 Task: Set your company to "Softage".
Action: Mouse moved to (1122, 81)
Screenshot: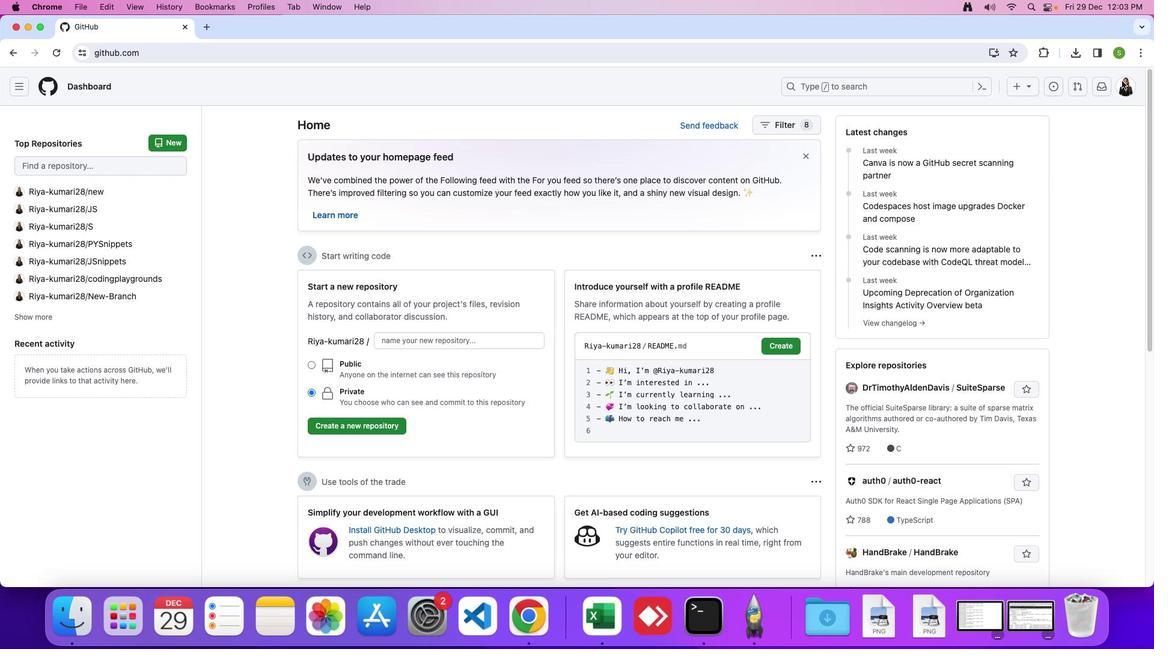 
Action: Mouse pressed left at (1122, 81)
Screenshot: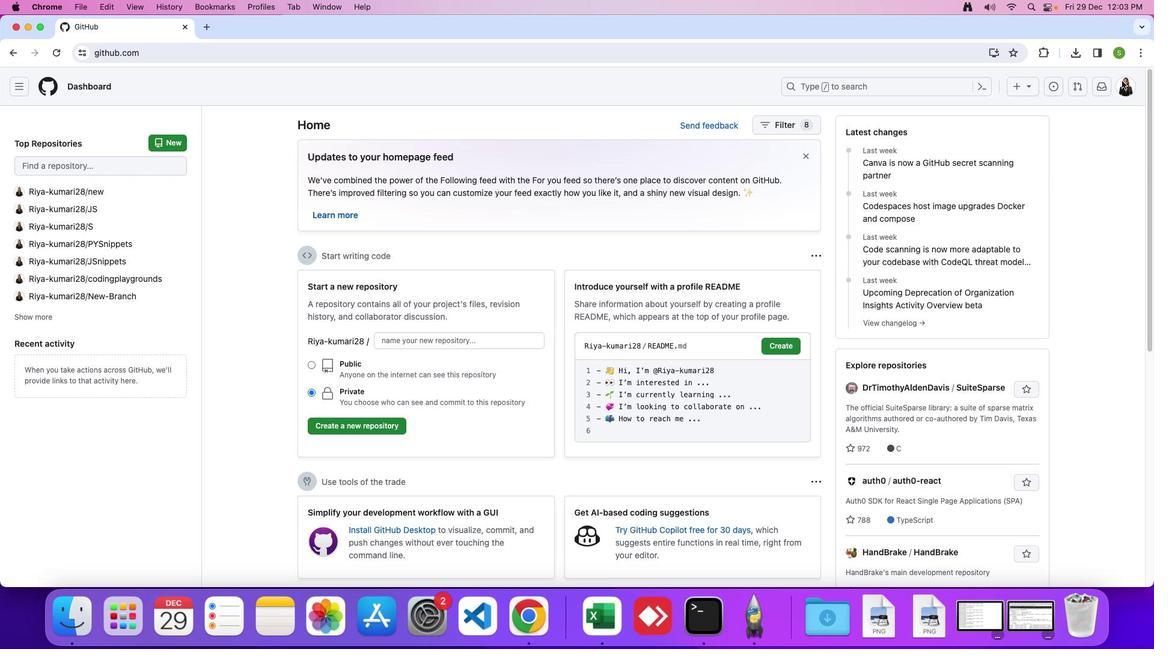 
Action: Mouse moved to (1124, 81)
Screenshot: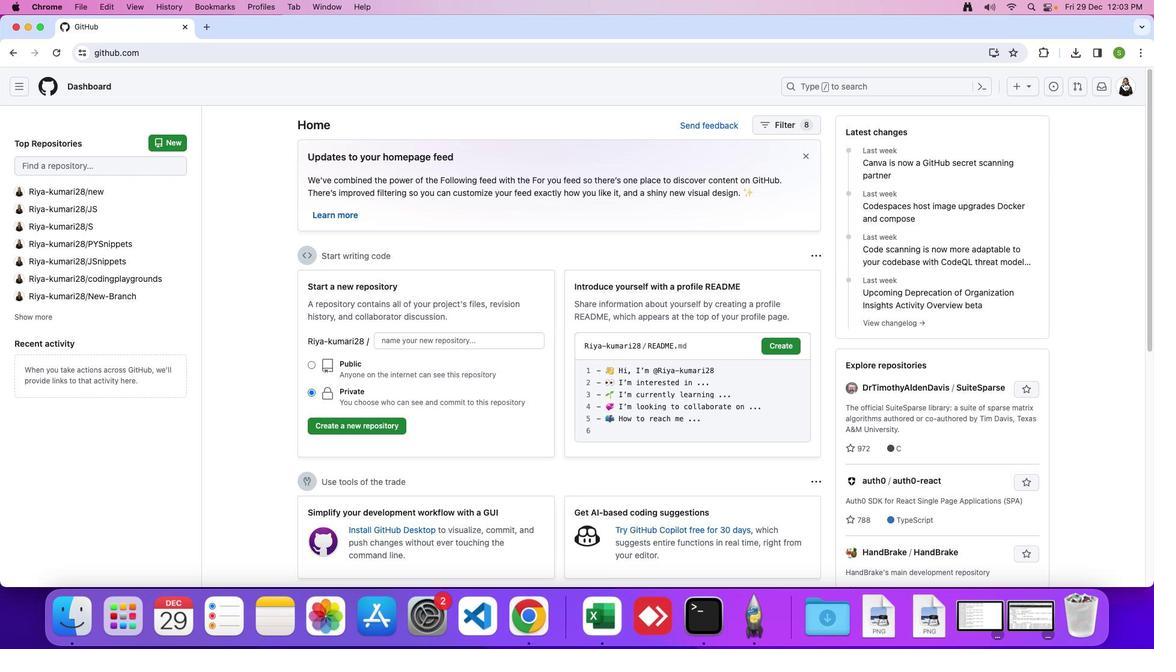 
Action: Mouse pressed left at (1124, 81)
Screenshot: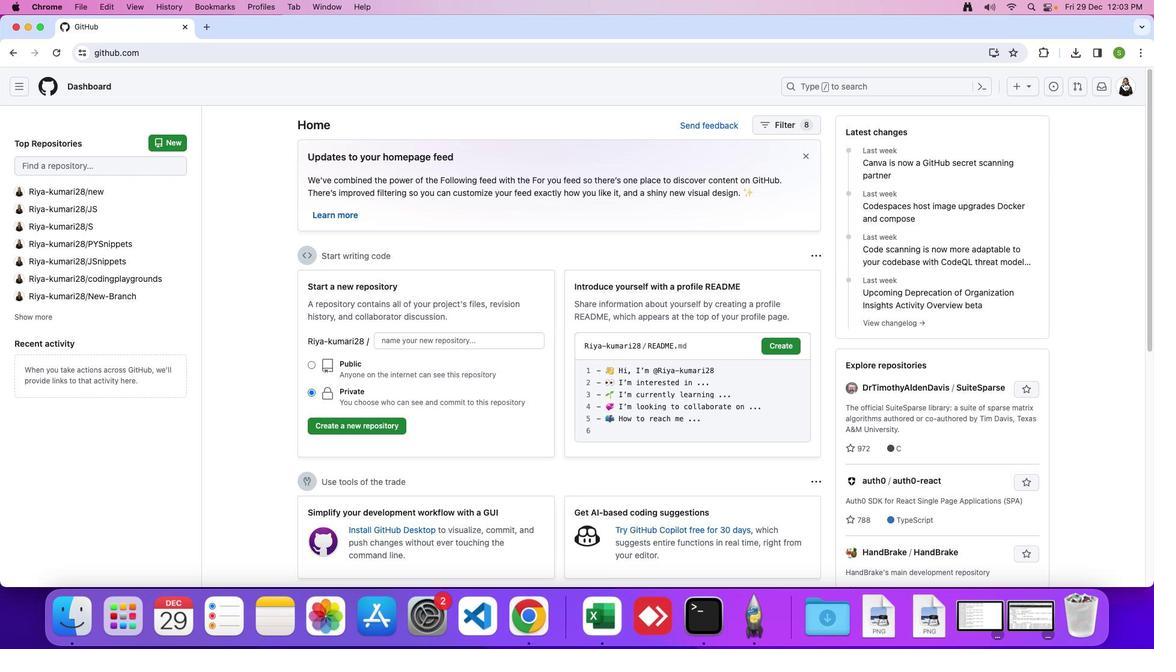 
Action: Mouse moved to (1035, 146)
Screenshot: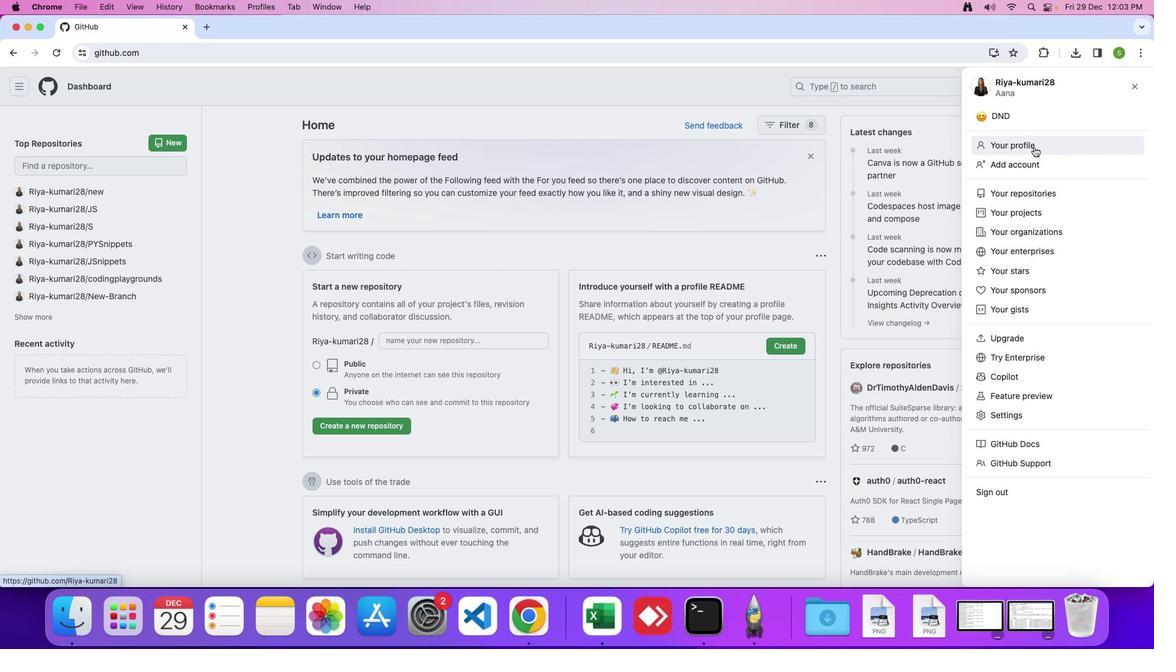 
Action: Mouse pressed left at (1035, 146)
Screenshot: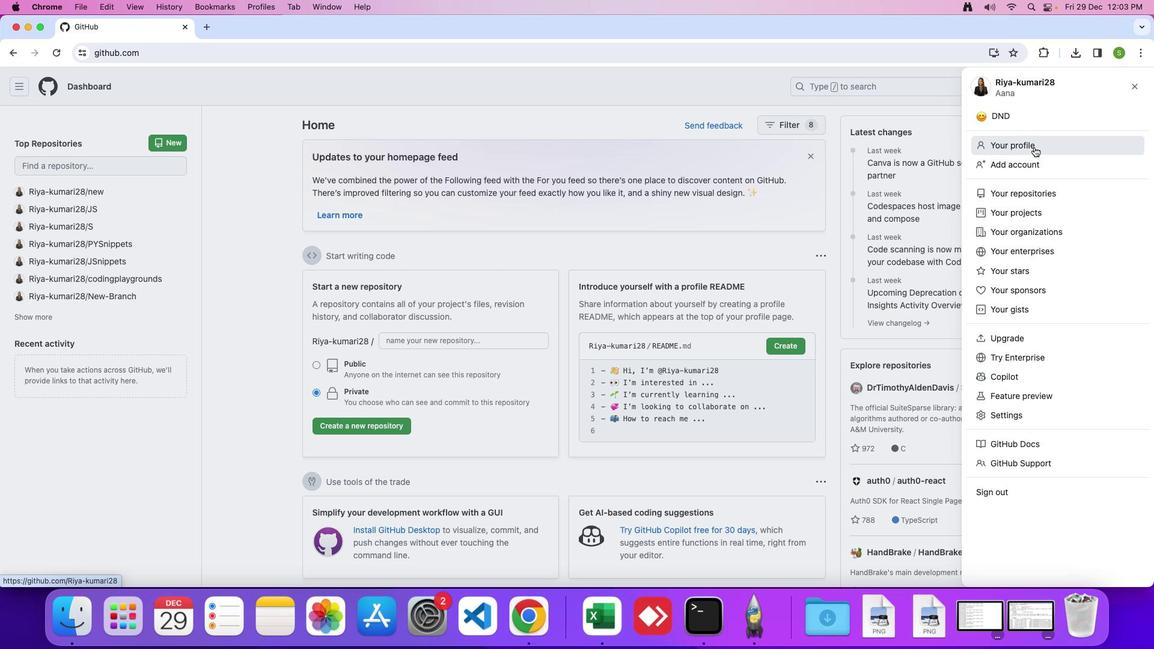 
Action: Mouse moved to (286, 412)
Screenshot: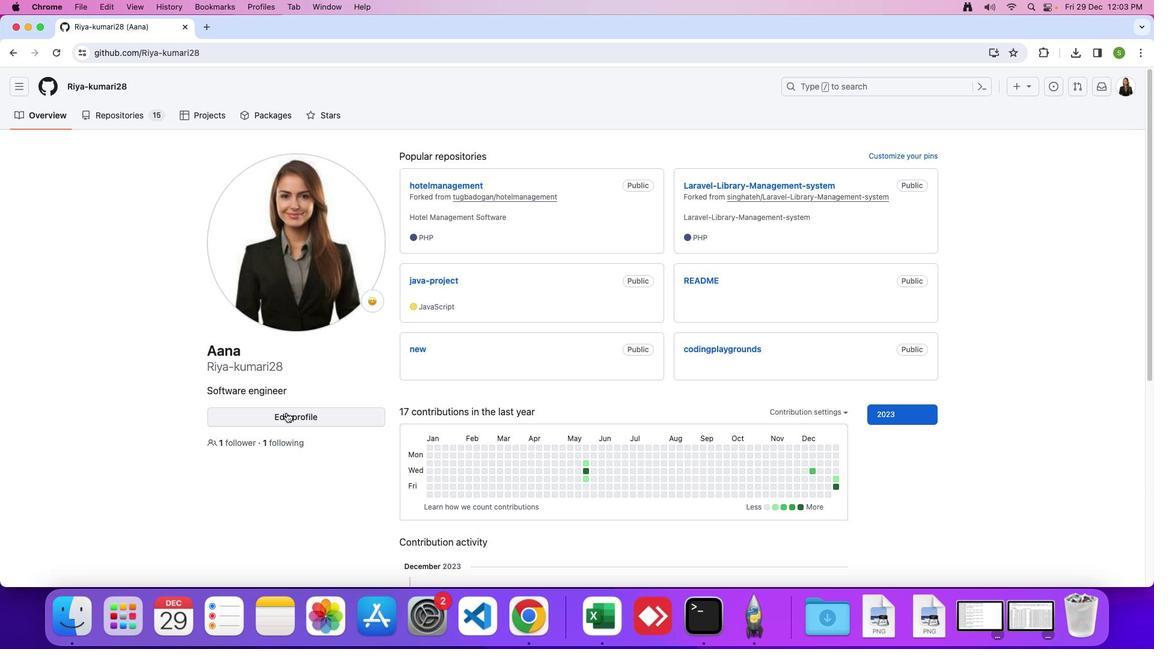 
Action: Mouse pressed left at (286, 412)
Screenshot: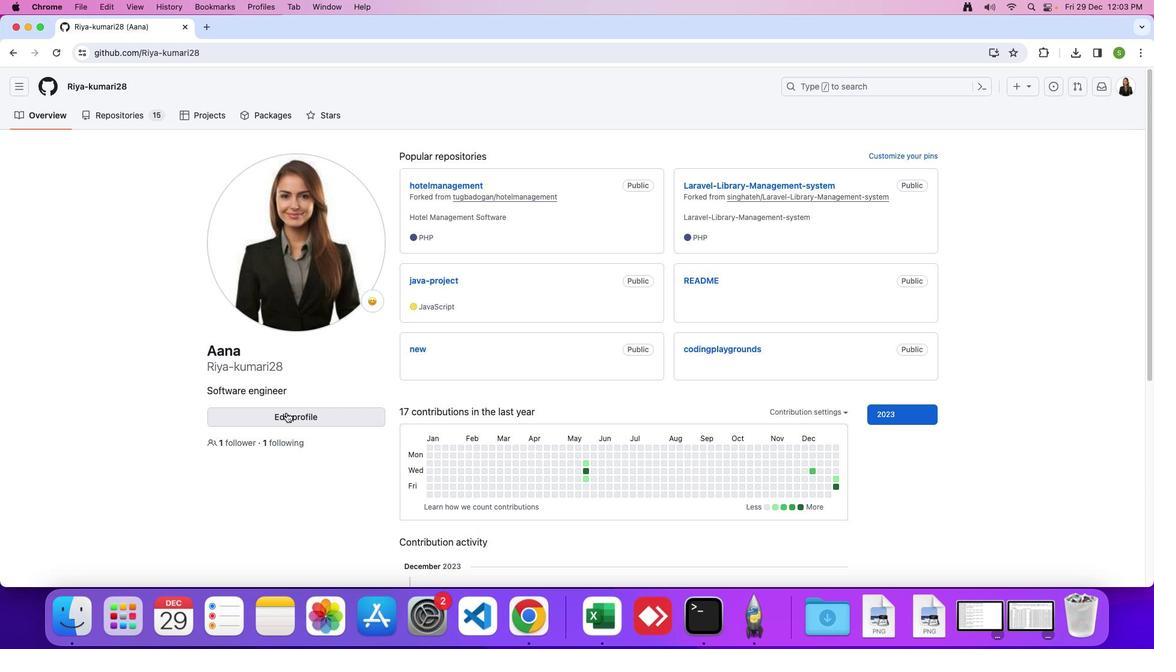 
Action: Mouse moved to (301, 434)
Screenshot: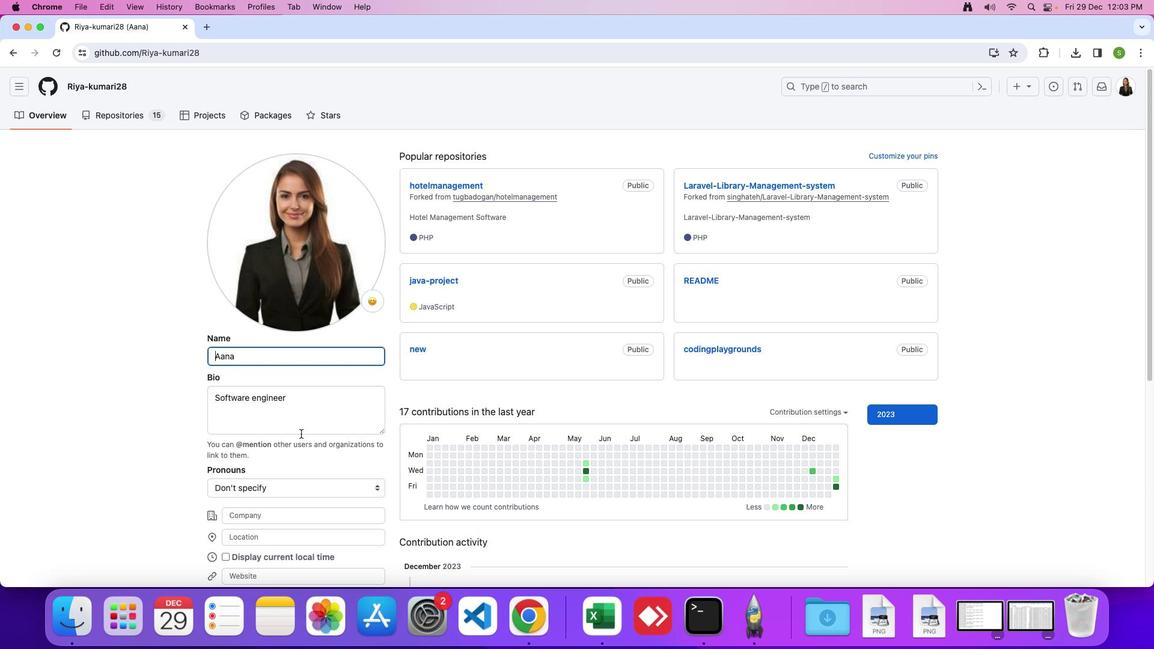 
Action: Mouse scrolled (301, 434) with delta (0, 0)
Screenshot: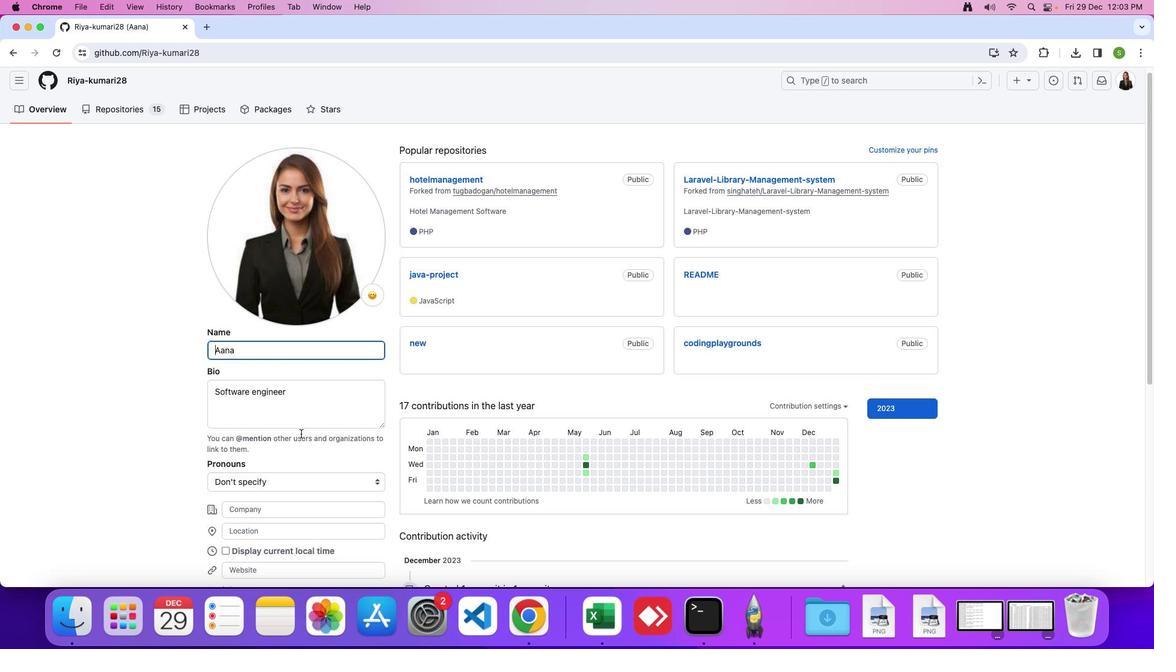 
Action: Mouse scrolled (301, 434) with delta (0, 0)
Screenshot: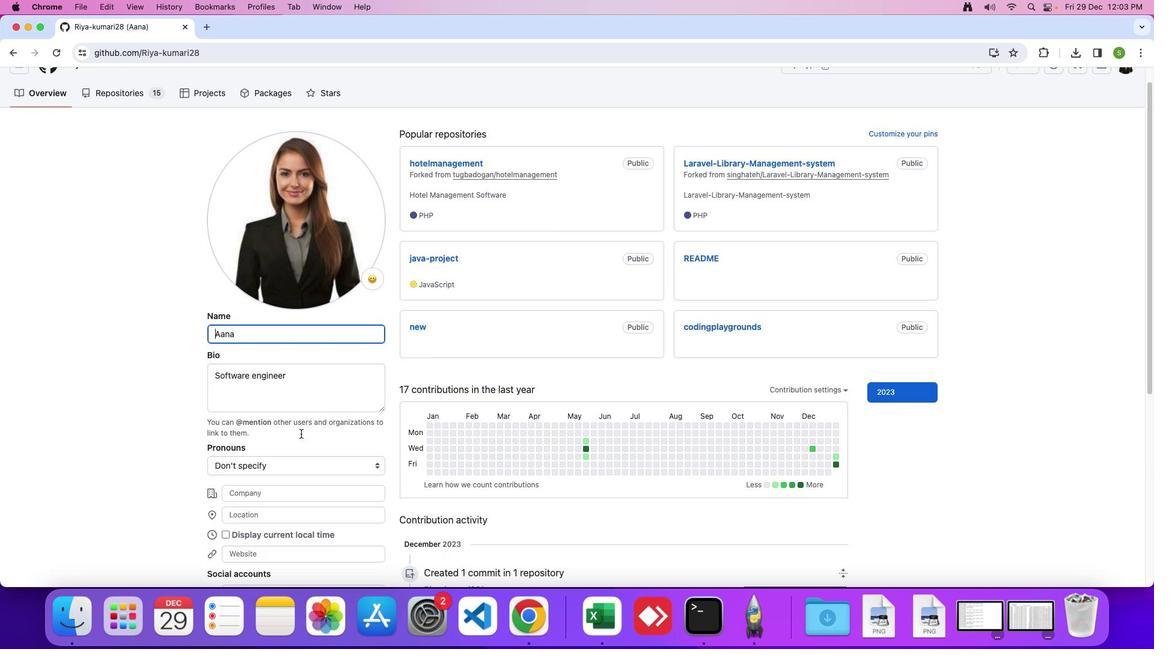 
Action: Mouse scrolled (301, 434) with delta (0, -1)
Screenshot: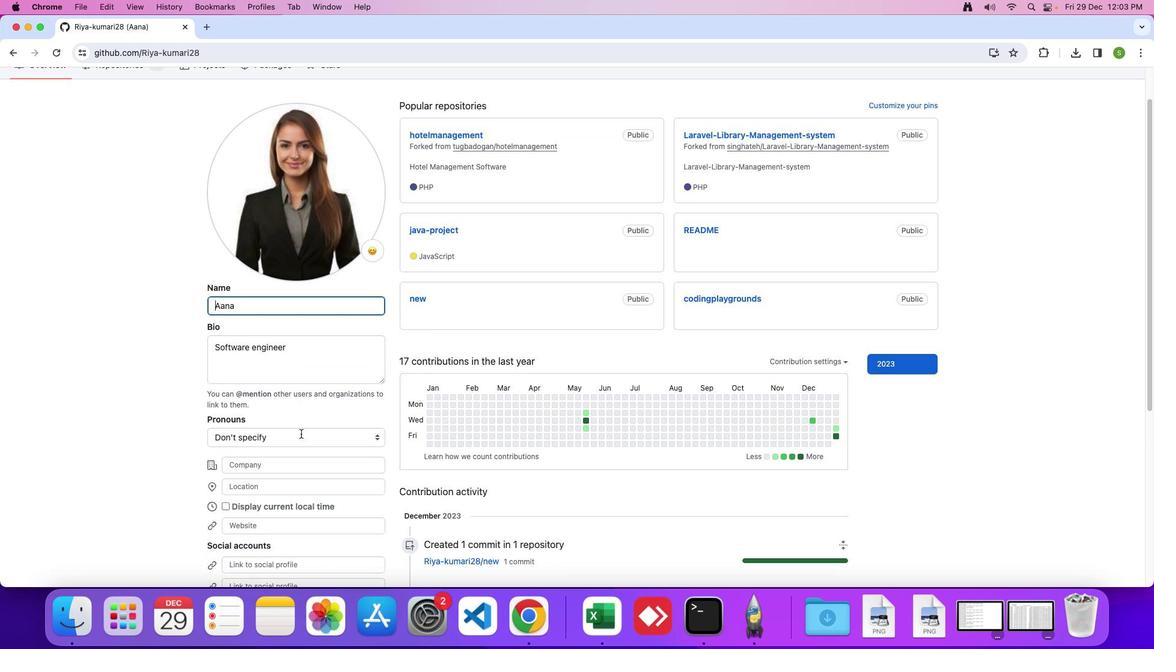 
Action: Mouse moved to (267, 404)
Screenshot: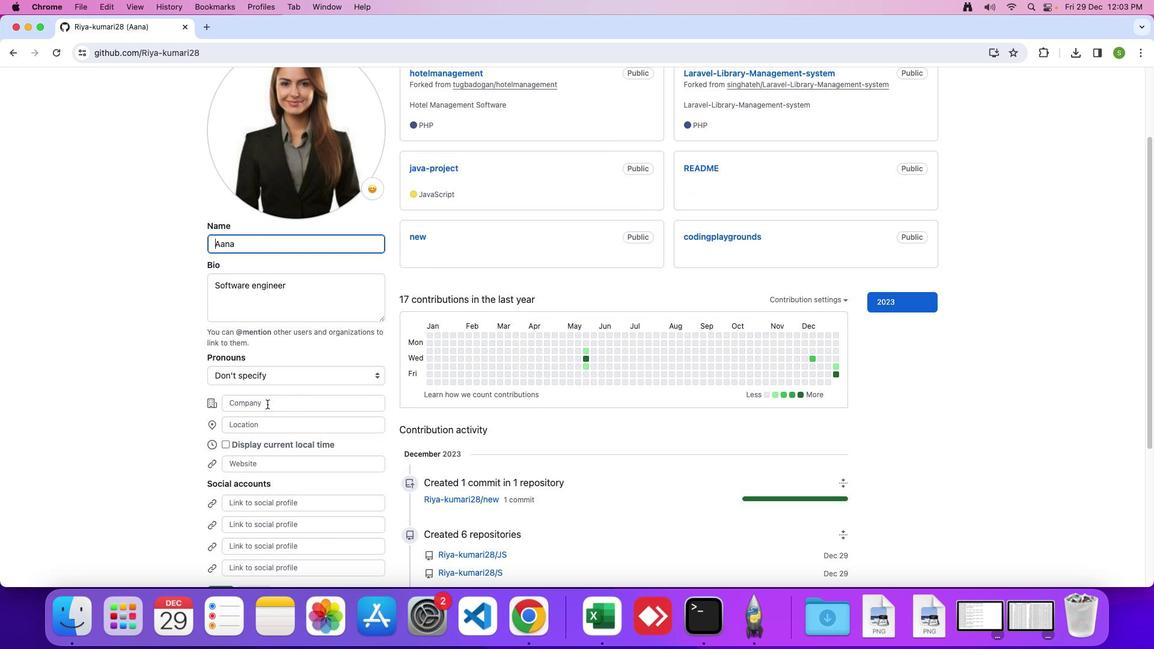 
Action: Mouse pressed left at (267, 404)
Screenshot: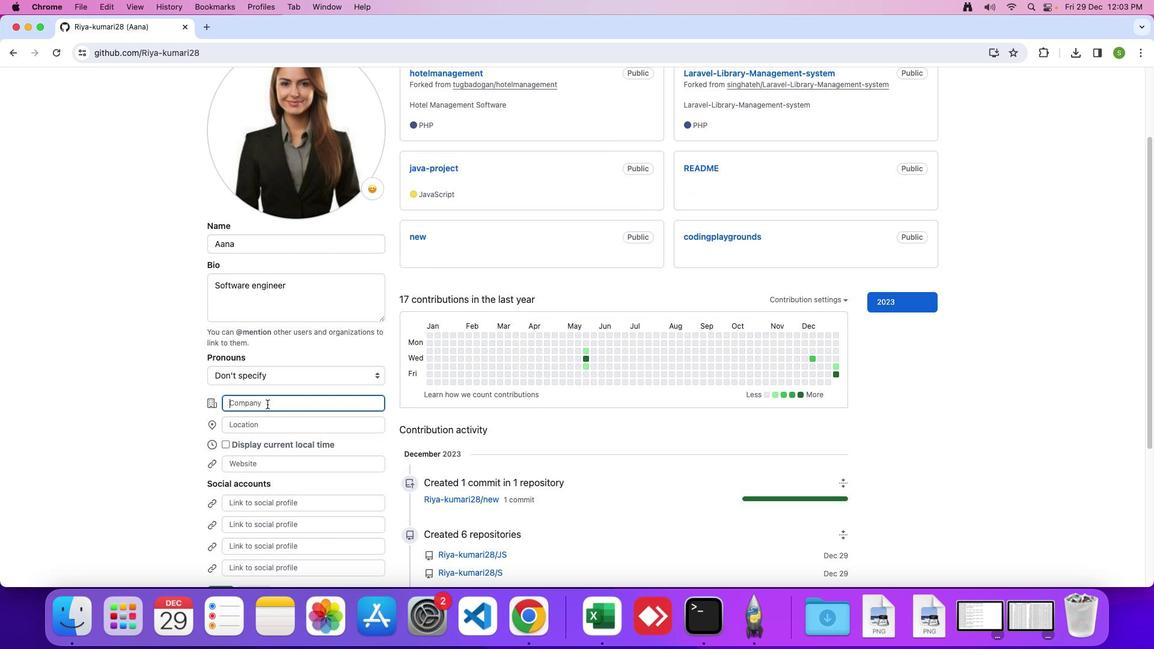
Action: Mouse moved to (276, 400)
Screenshot: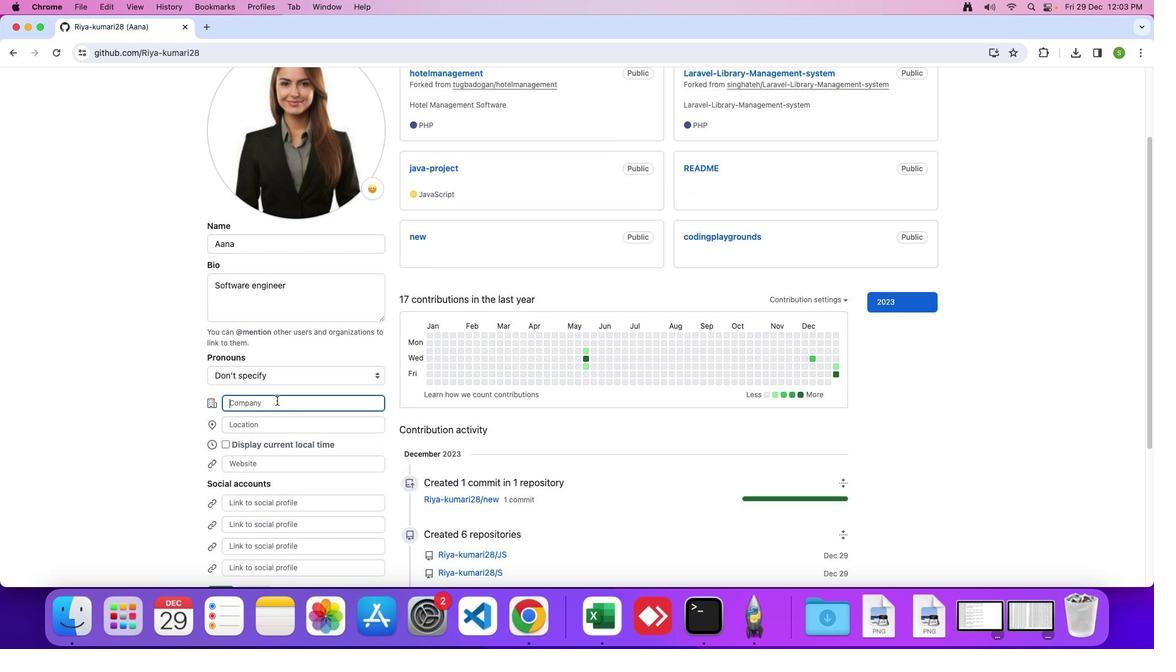 
Action: Key pressed 'S'Key.caps_lock'o''f''t''a''g''e'
Screenshot: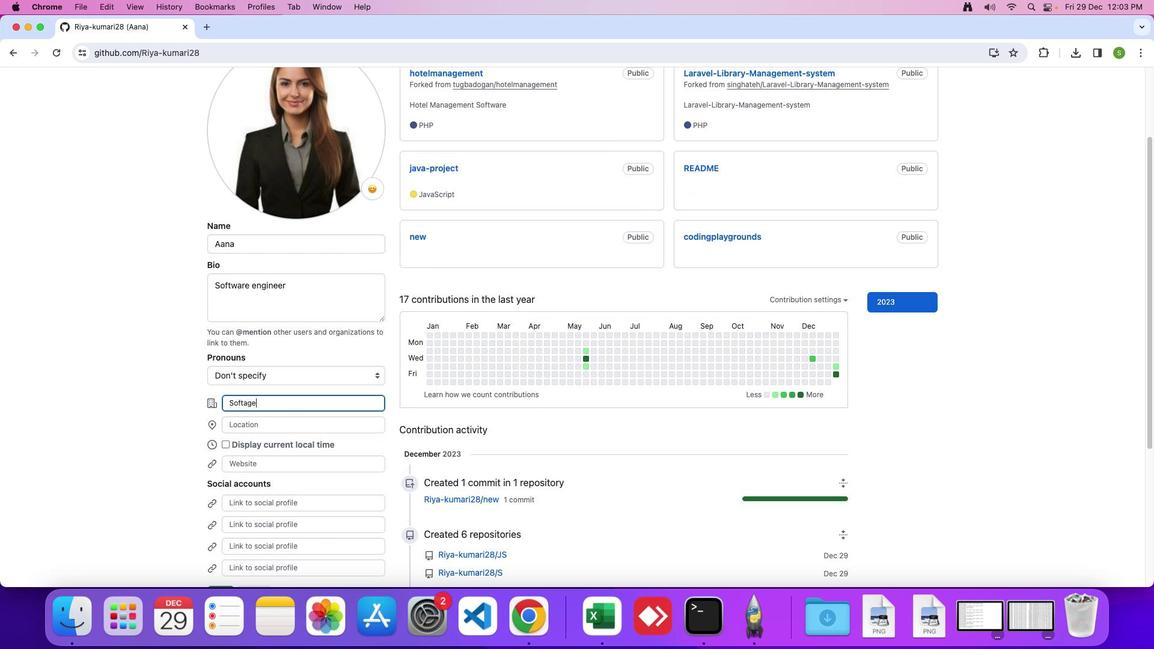 
Action: Mouse moved to (212, 451)
Screenshot: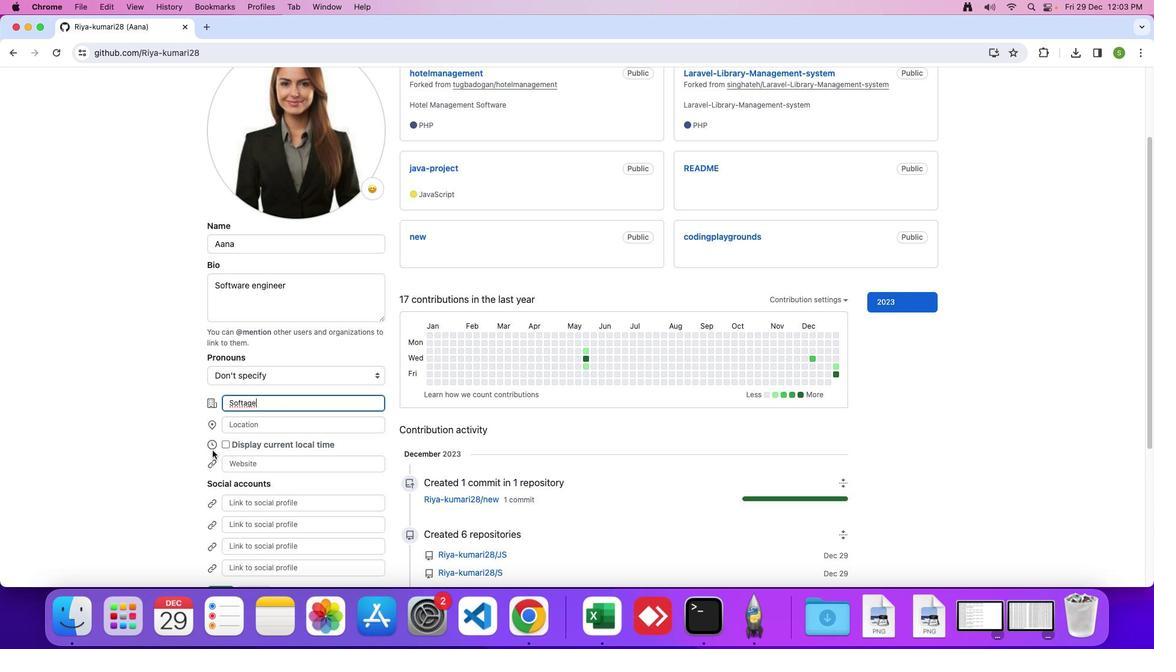 
Action: Mouse scrolled (212, 451) with delta (0, 0)
Screenshot: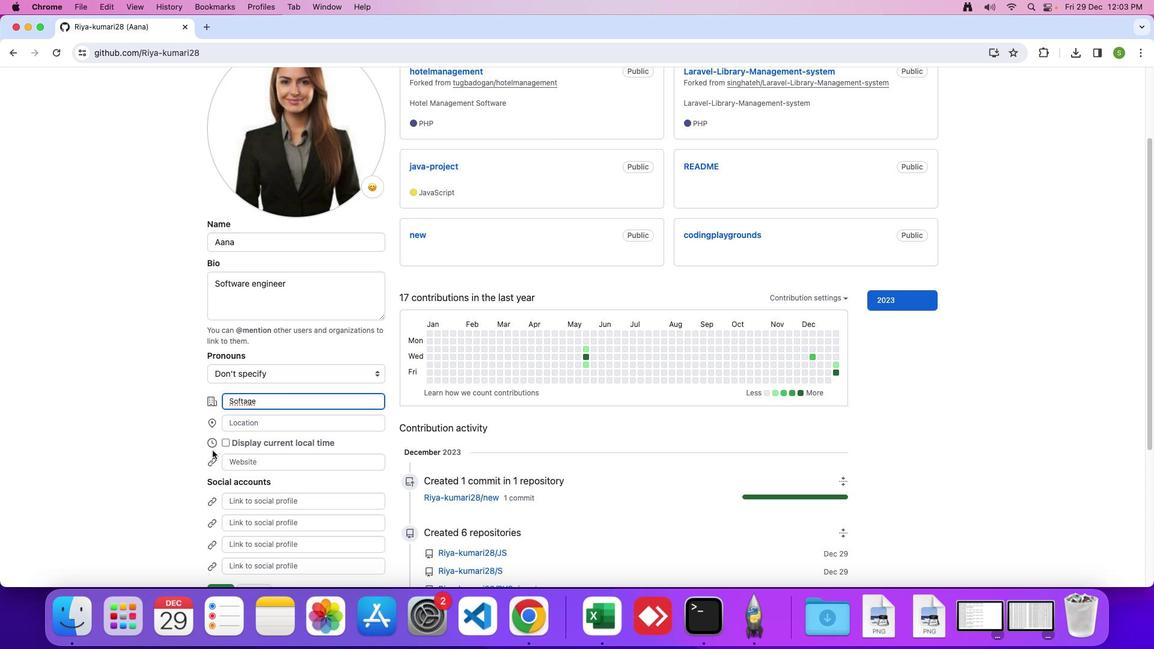 
Action: Mouse scrolled (212, 451) with delta (0, 0)
Screenshot: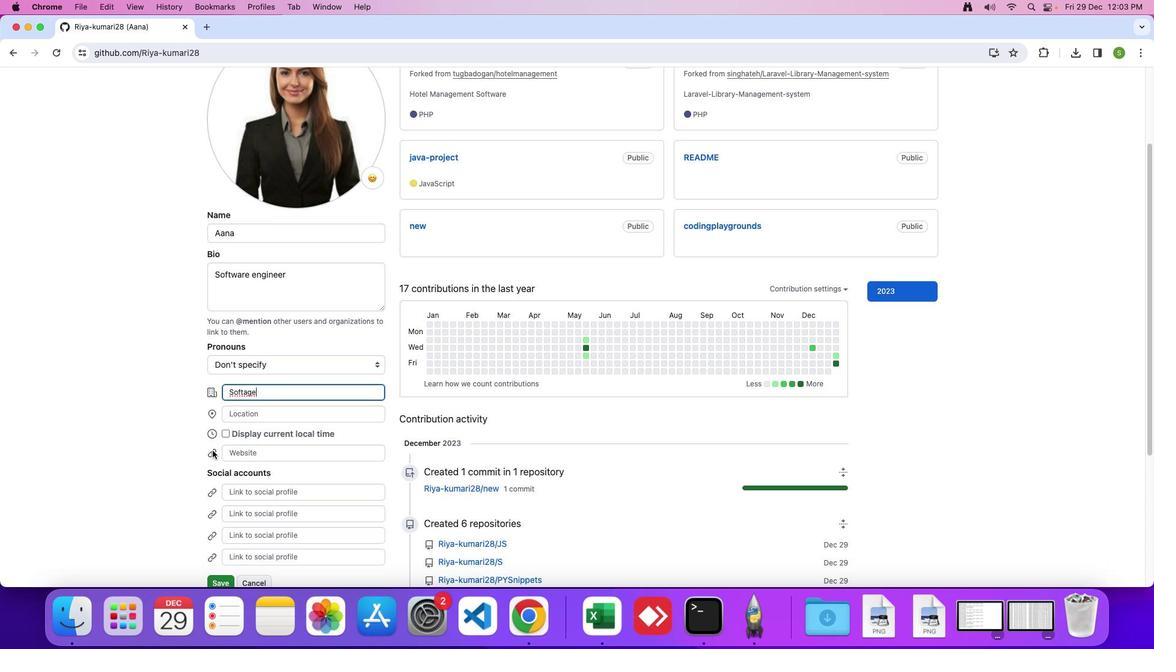 
Action: Mouse scrolled (212, 451) with delta (0, 0)
Screenshot: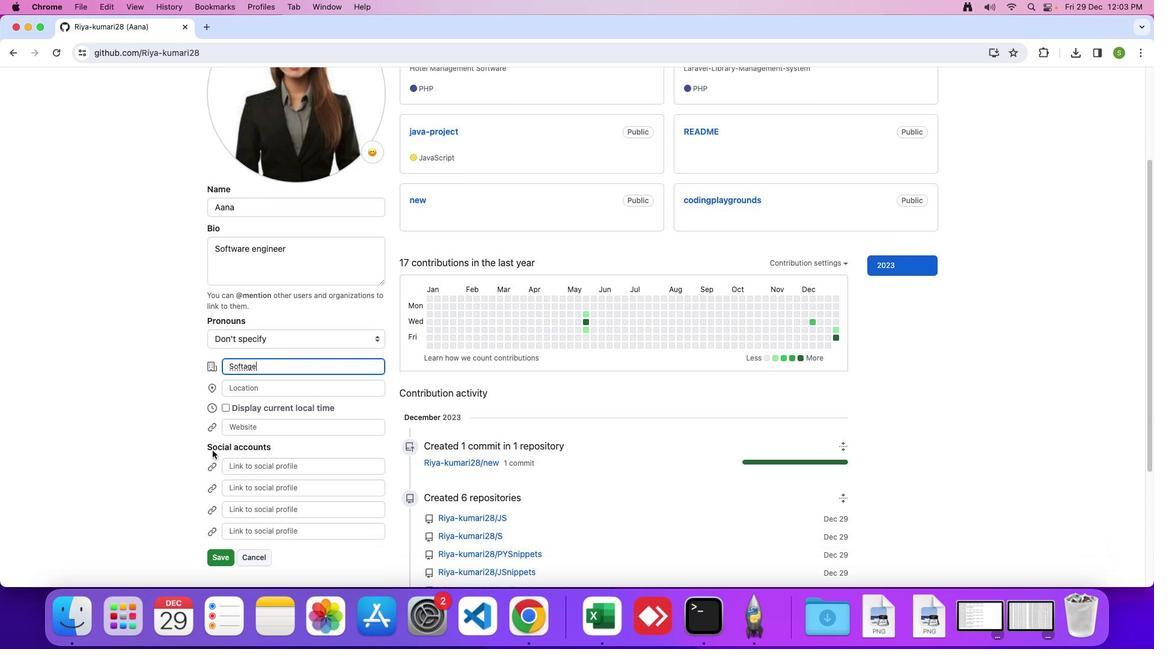
Action: Mouse scrolled (212, 451) with delta (0, 0)
Screenshot: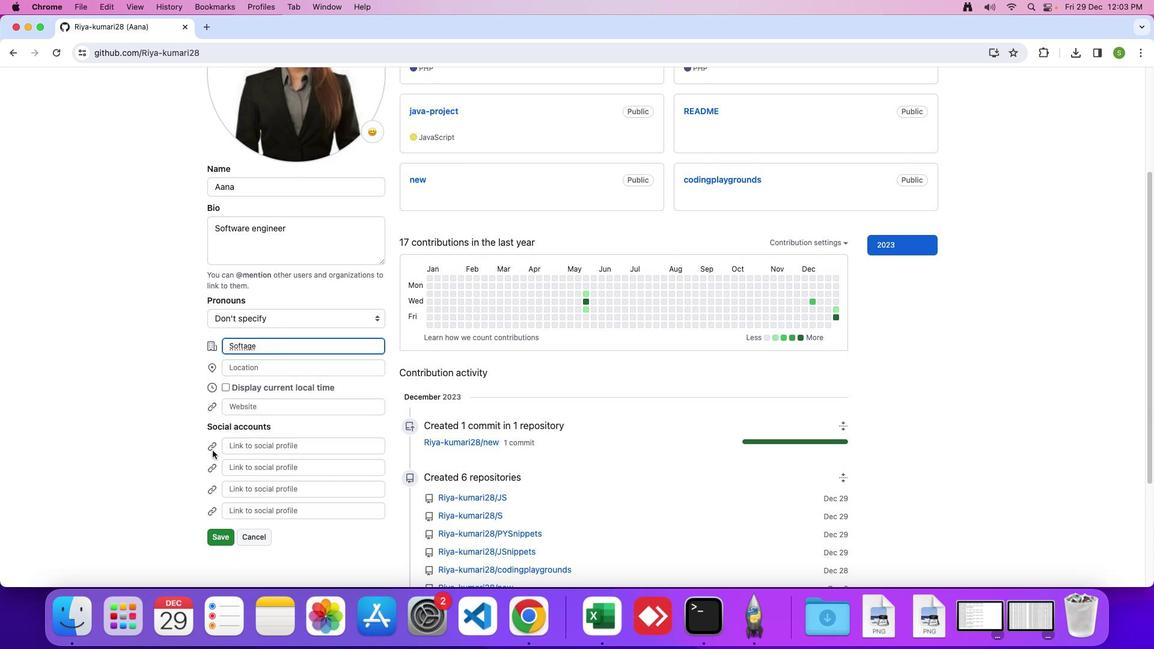 
Action: Mouse scrolled (212, 451) with delta (0, 0)
Screenshot: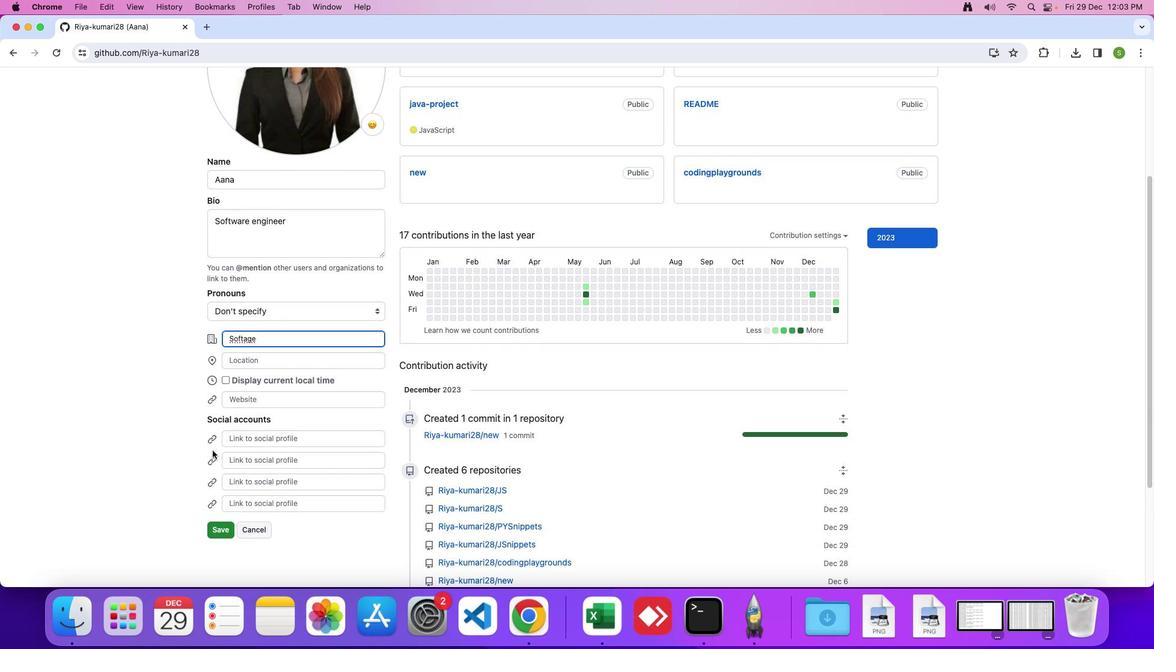 
Action: Mouse scrolled (212, 451) with delta (0, 0)
Screenshot: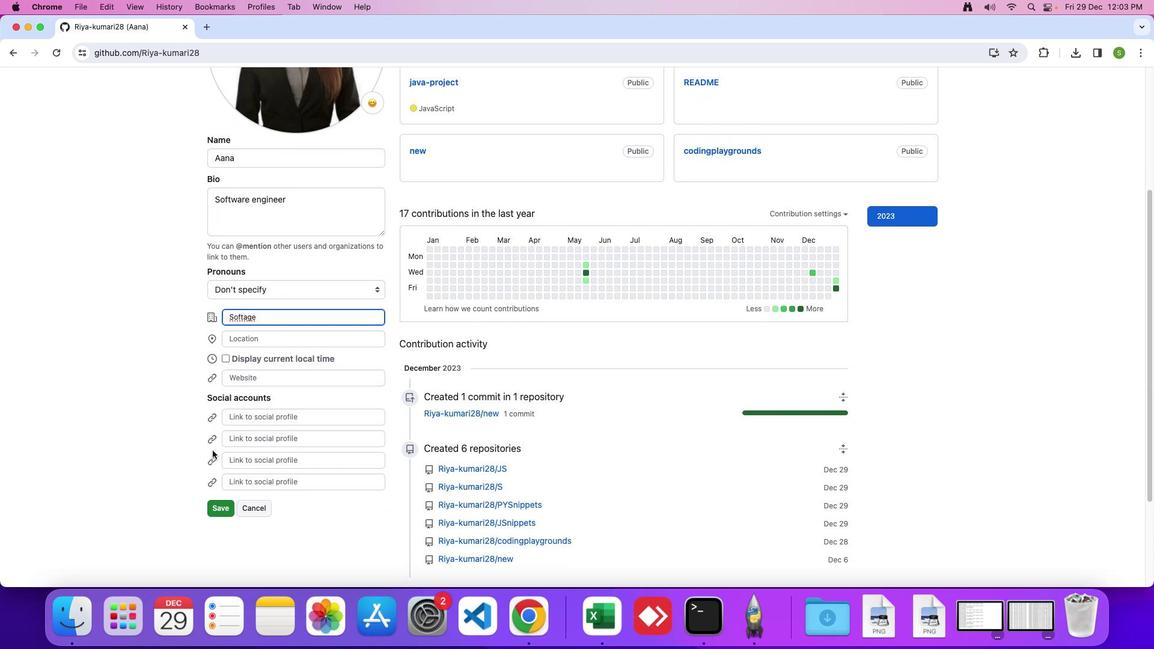 
Action: Mouse moved to (217, 476)
Screenshot: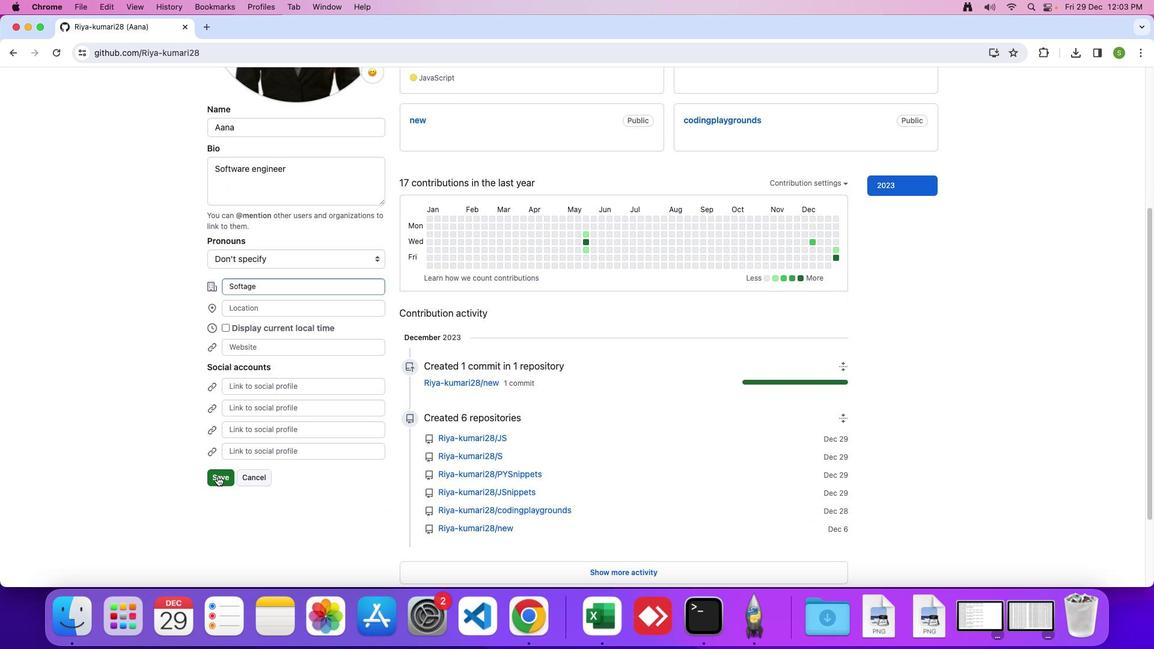 
Action: Mouse pressed left at (217, 476)
Screenshot: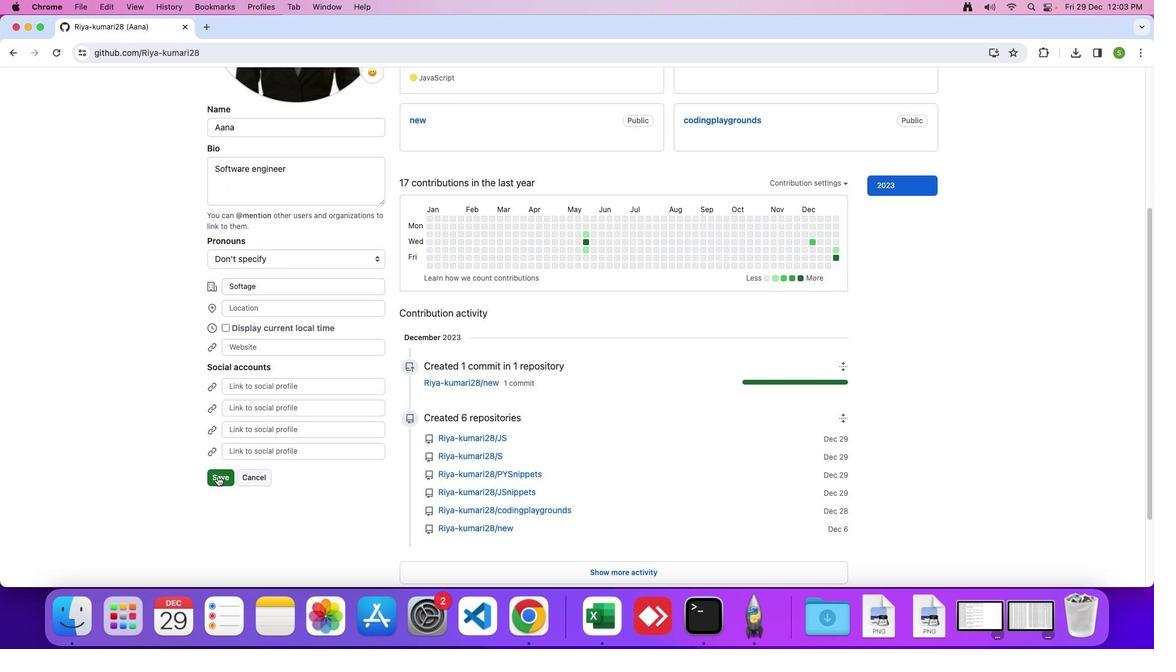 
